 Task: Use 44th Street Short Effect in this video Movie B.mp4
Action: Mouse moved to (329, 100)
Screenshot: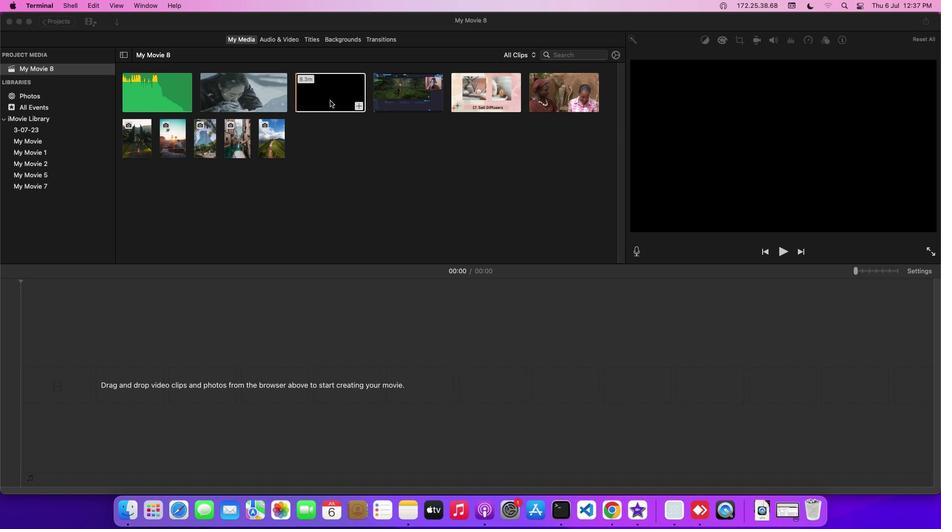 
Action: Mouse pressed left at (329, 100)
Screenshot: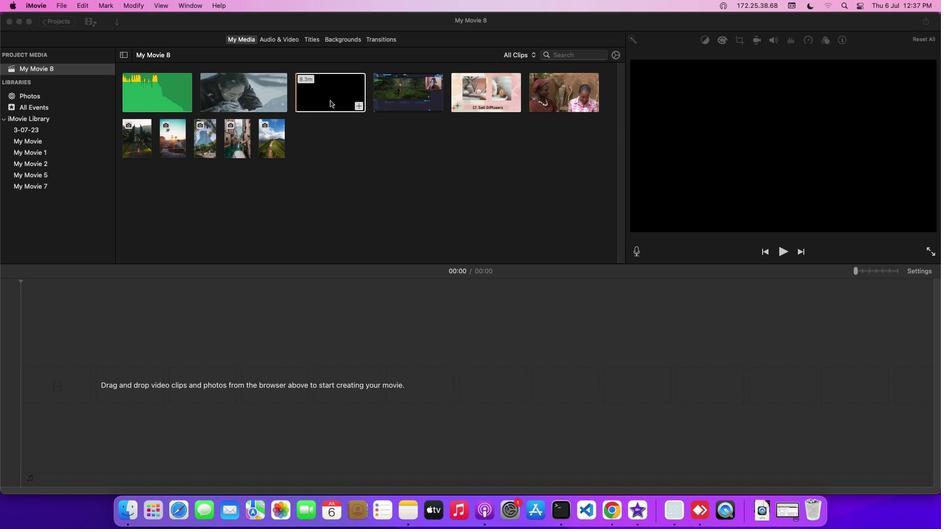 
Action: Mouse moved to (273, 39)
Screenshot: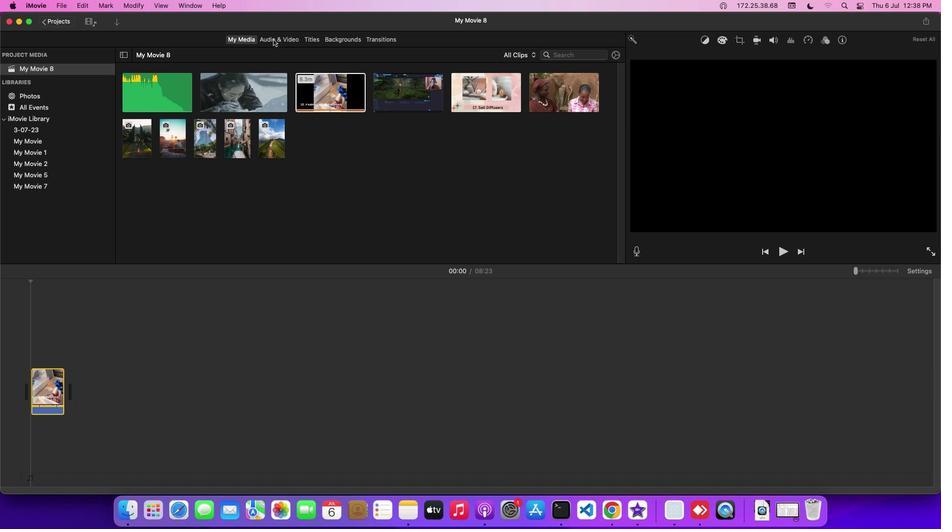 
Action: Mouse pressed left at (273, 39)
Screenshot: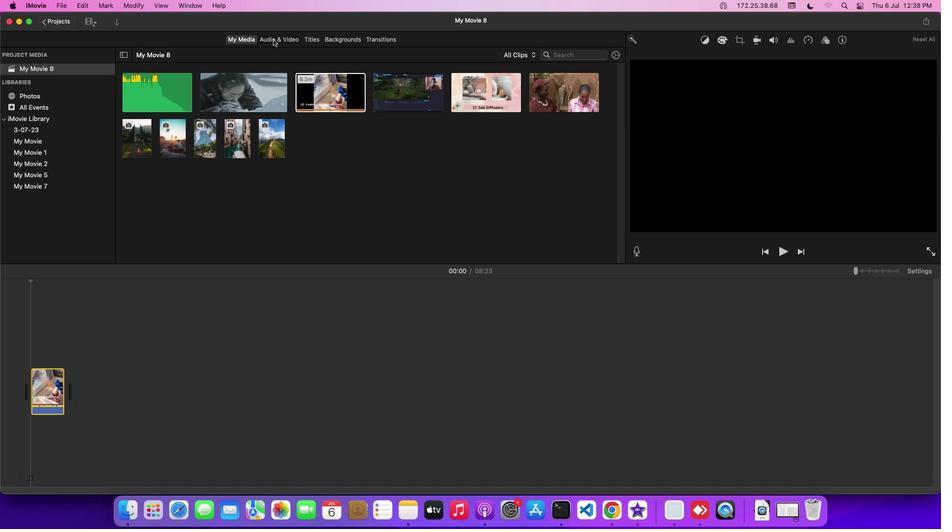 
Action: Mouse moved to (50, 94)
Screenshot: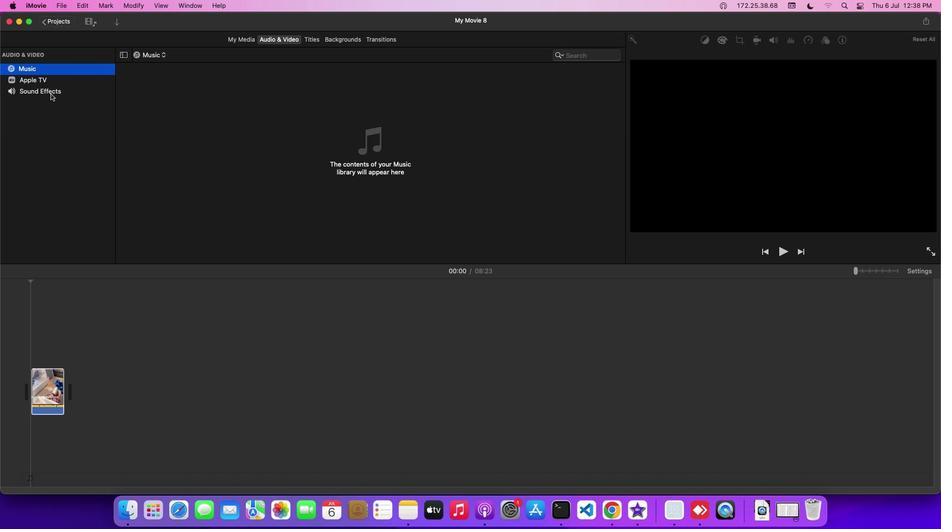 
Action: Mouse pressed left at (50, 94)
Screenshot: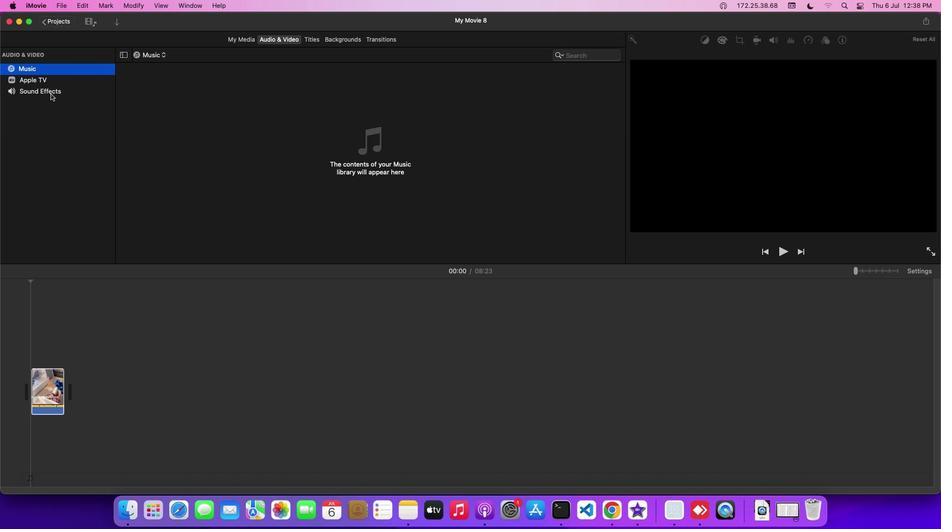 
Action: Mouse moved to (148, 157)
Screenshot: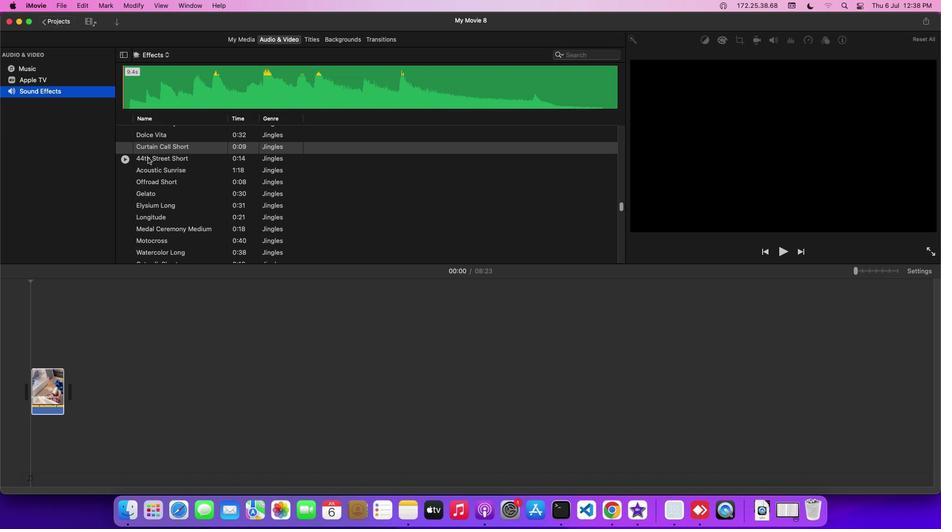 
Action: Mouse pressed left at (148, 157)
Screenshot: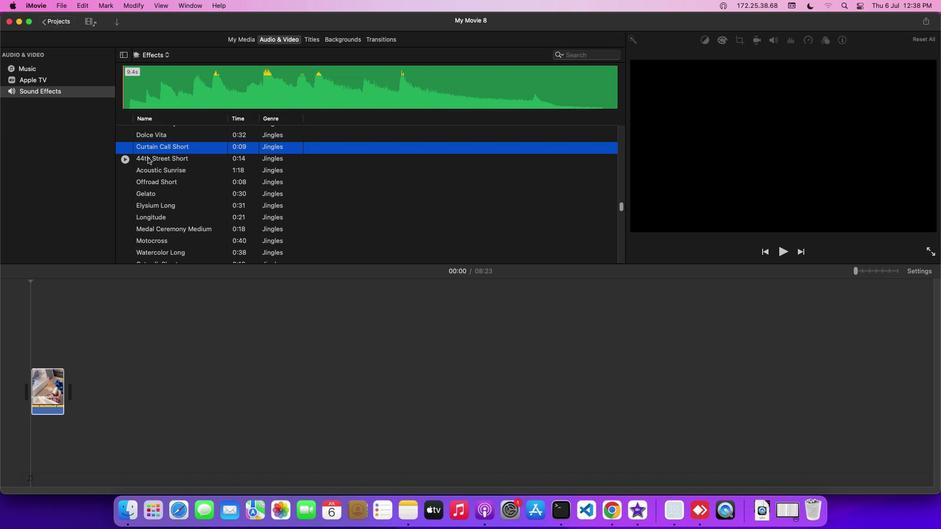 
Action: Mouse pressed left at (148, 157)
Screenshot: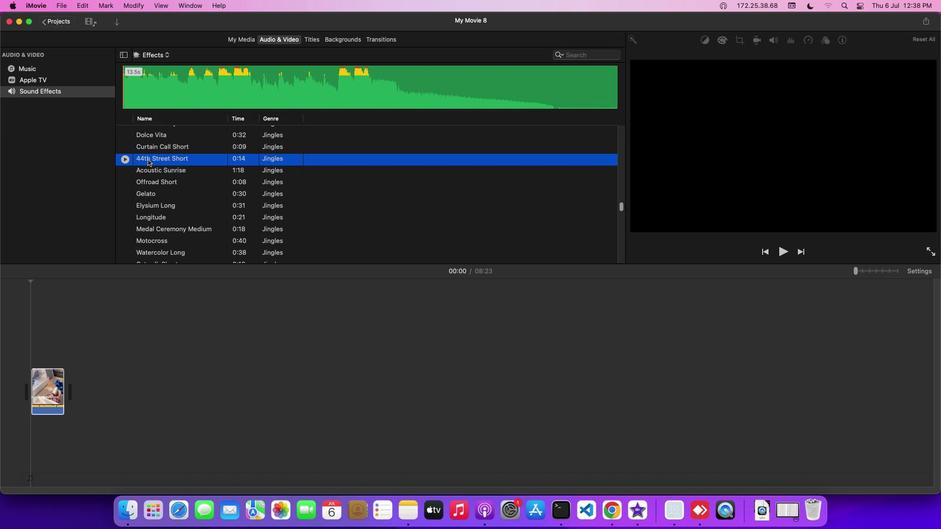 
Action: Mouse moved to (116, 426)
Screenshot: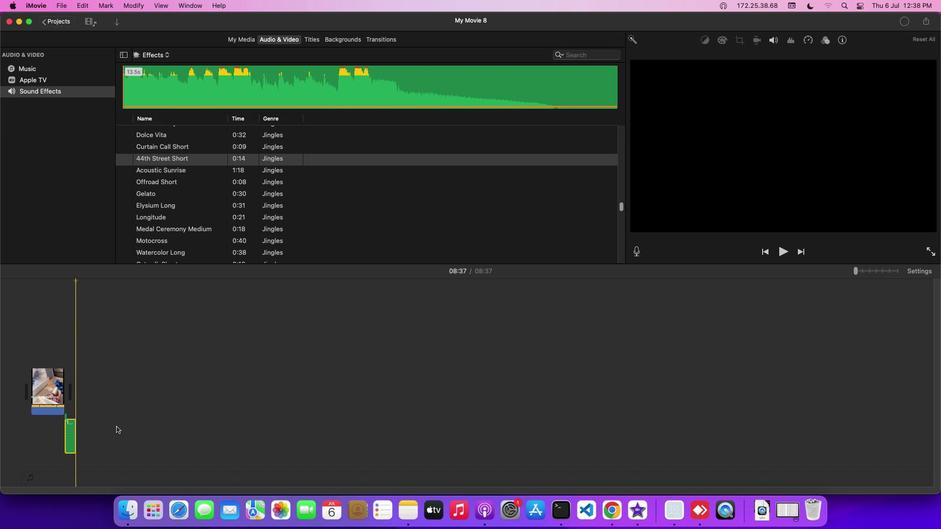 
